 Task: Create Workspace Business Process Management Workspace description Manage and track company debt and investments. Workspace type Other
Action: Mouse moved to (438, 90)
Screenshot: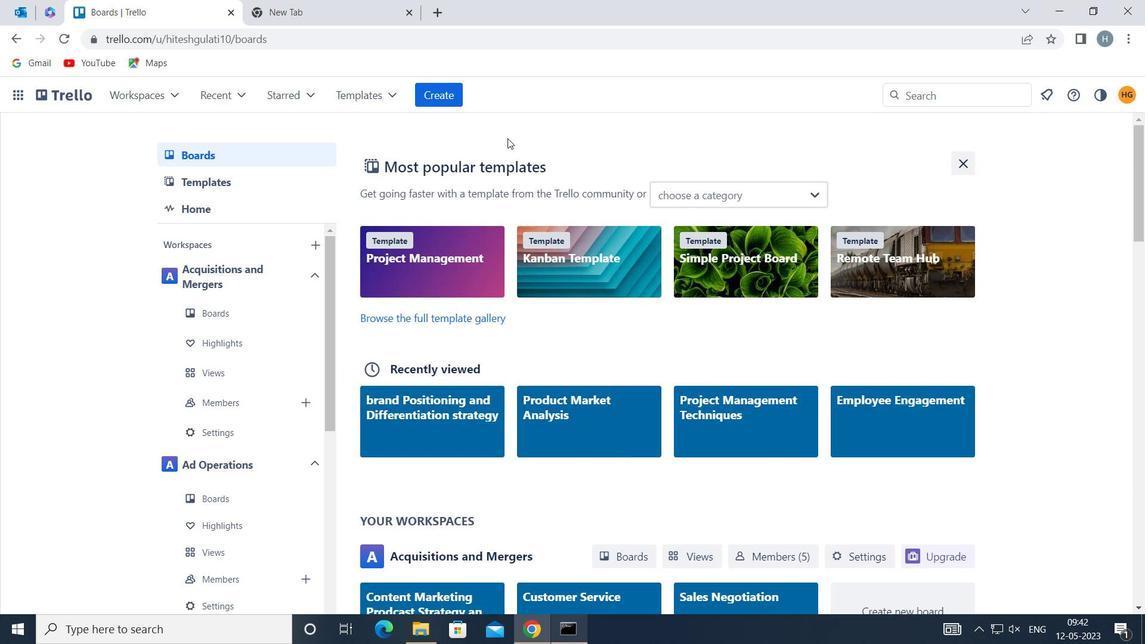
Action: Mouse pressed left at (438, 90)
Screenshot: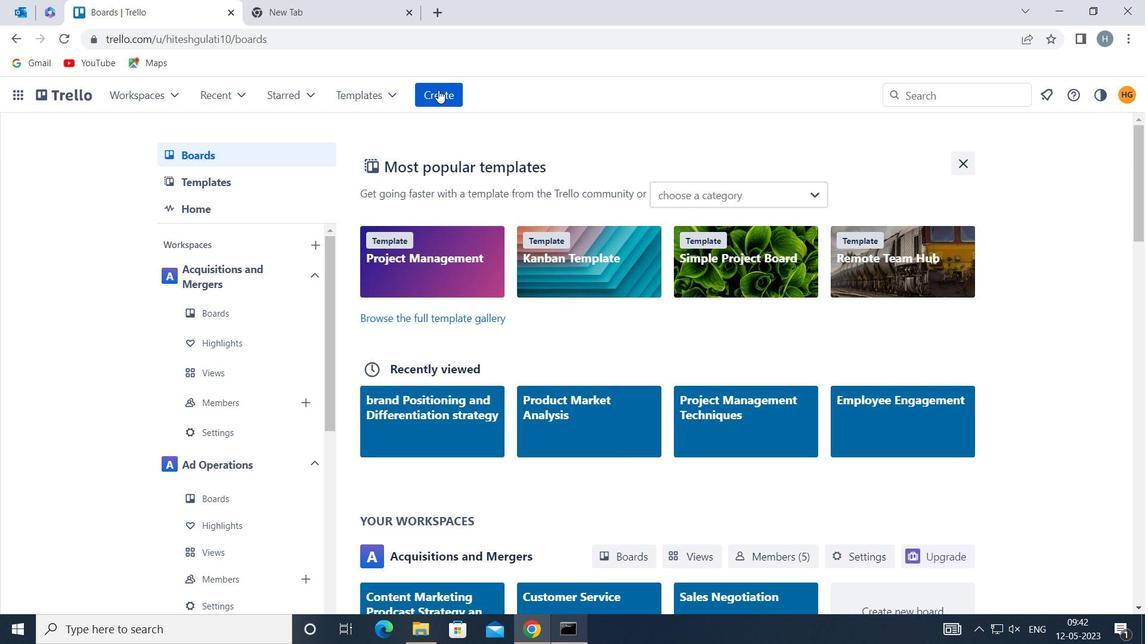 
Action: Mouse moved to (442, 96)
Screenshot: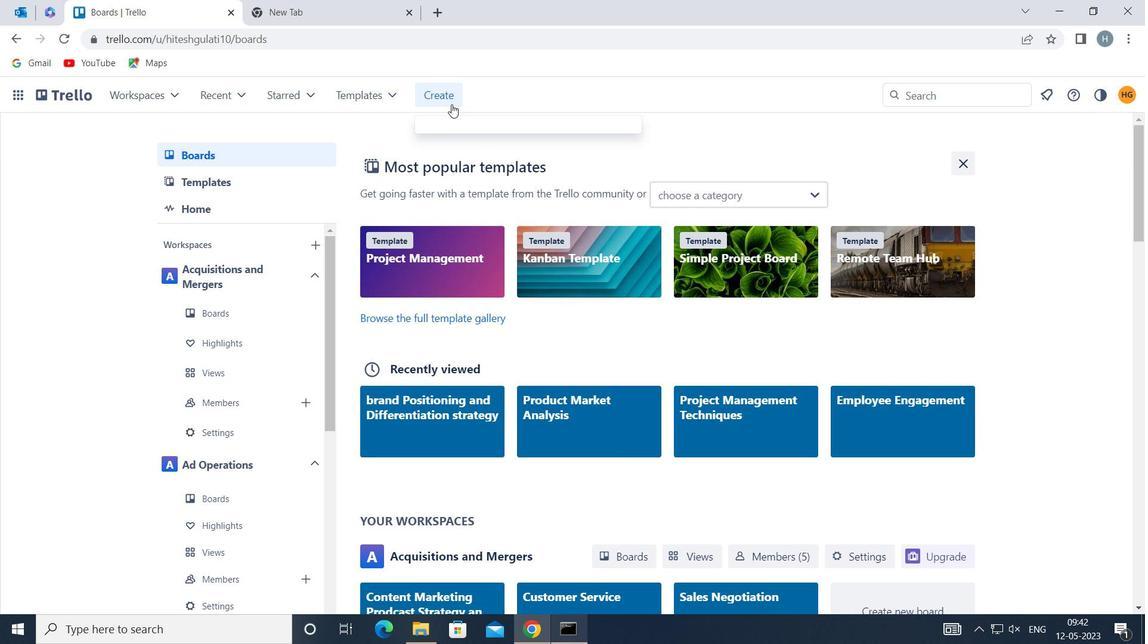 
Action: Mouse pressed left at (442, 96)
Screenshot: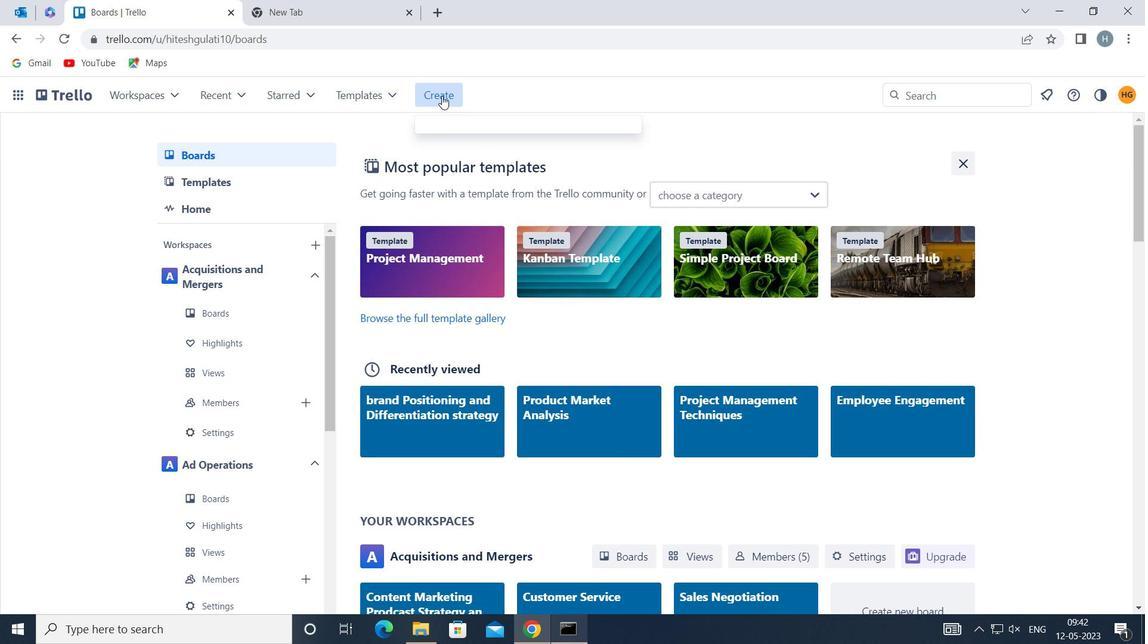 
Action: Mouse pressed left at (442, 96)
Screenshot: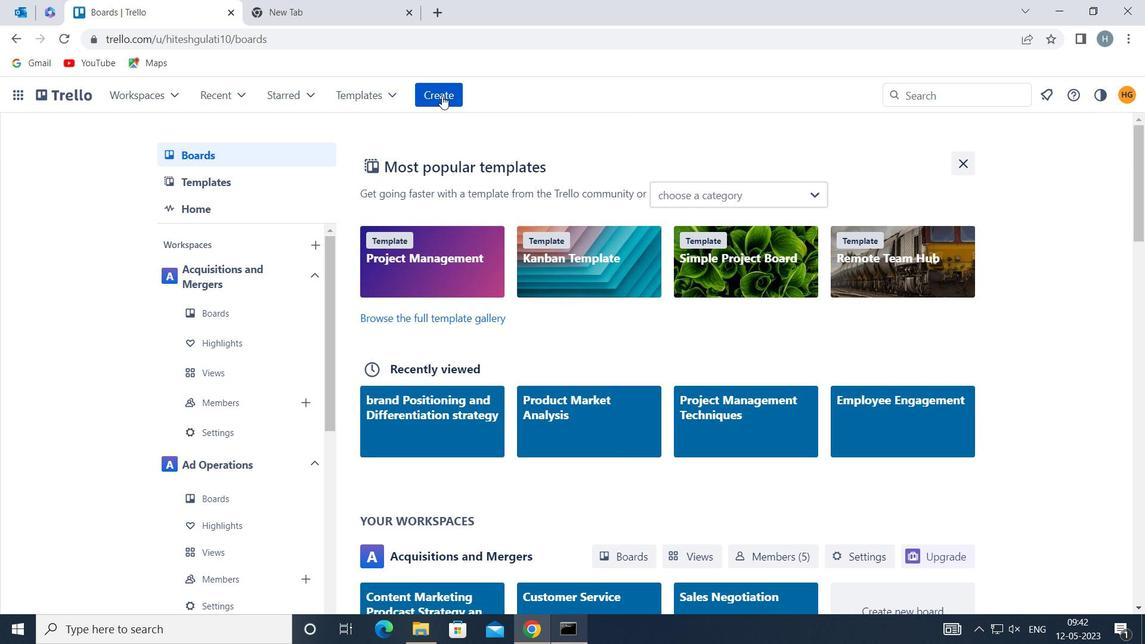
Action: Mouse moved to (471, 239)
Screenshot: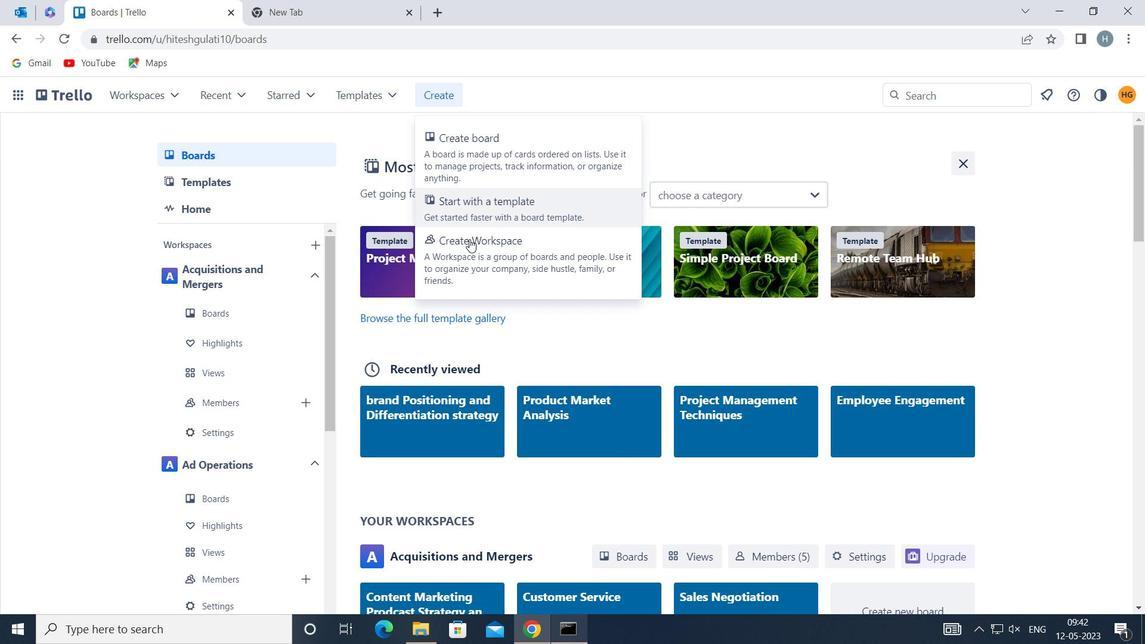 
Action: Mouse pressed left at (471, 239)
Screenshot: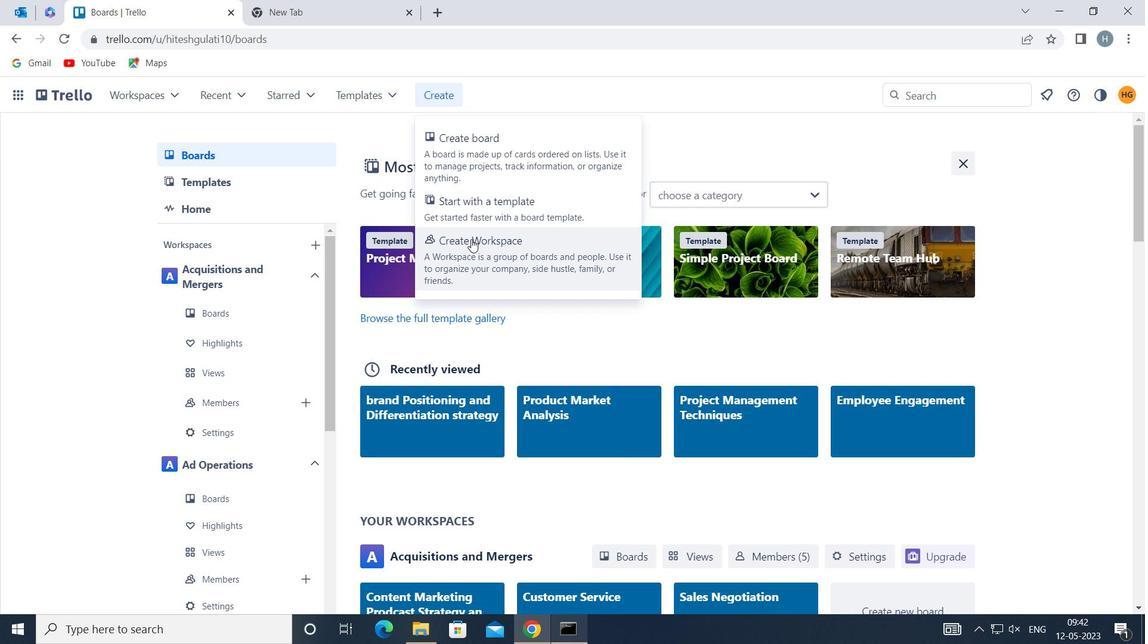 
Action: Mouse moved to (416, 283)
Screenshot: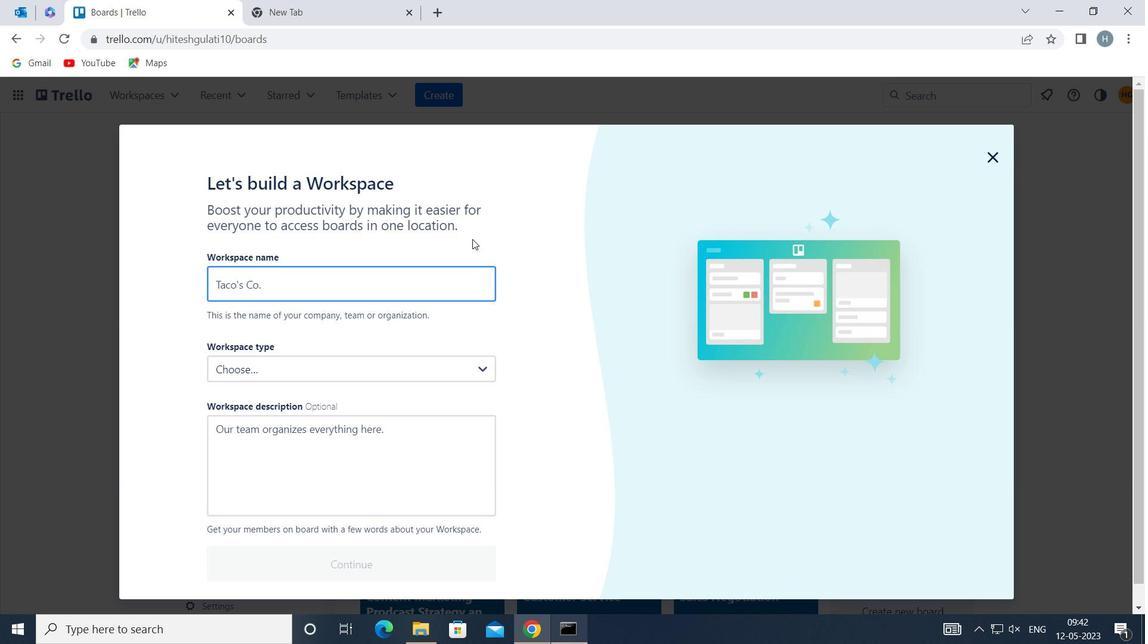 
Action: Mouse pressed left at (416, 283)
Screenshot: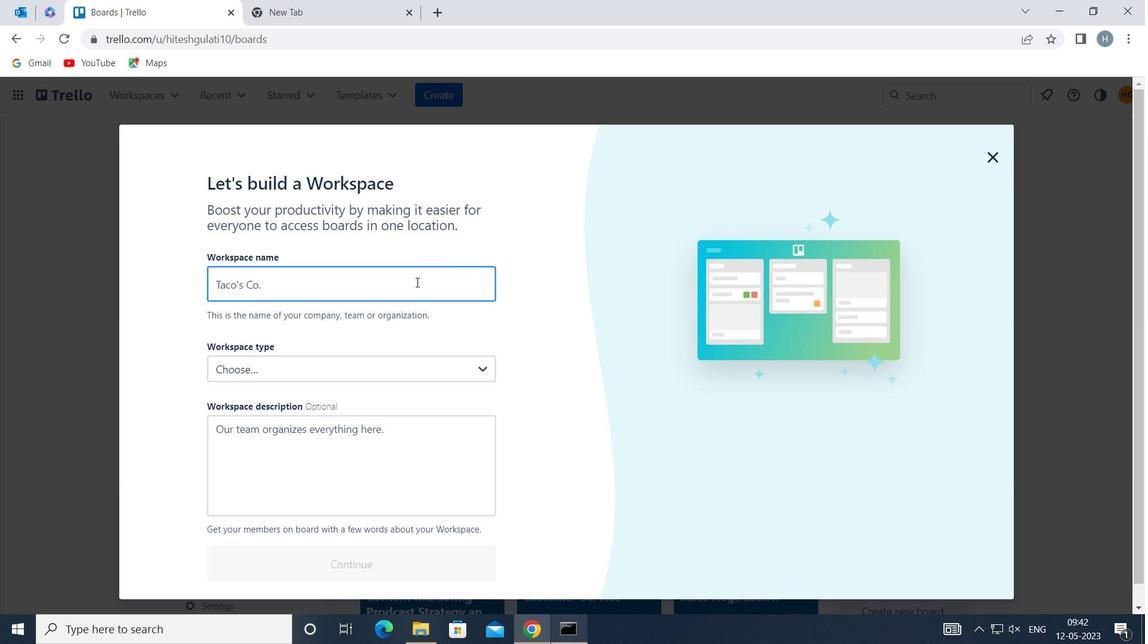 
Action: Key pressed <Key.shift>BUSINESS<Key.space><Key.shift>PROCESS<Key.space>M<Key.backspace><Key.shift>MANAGEMENT
Screenshot: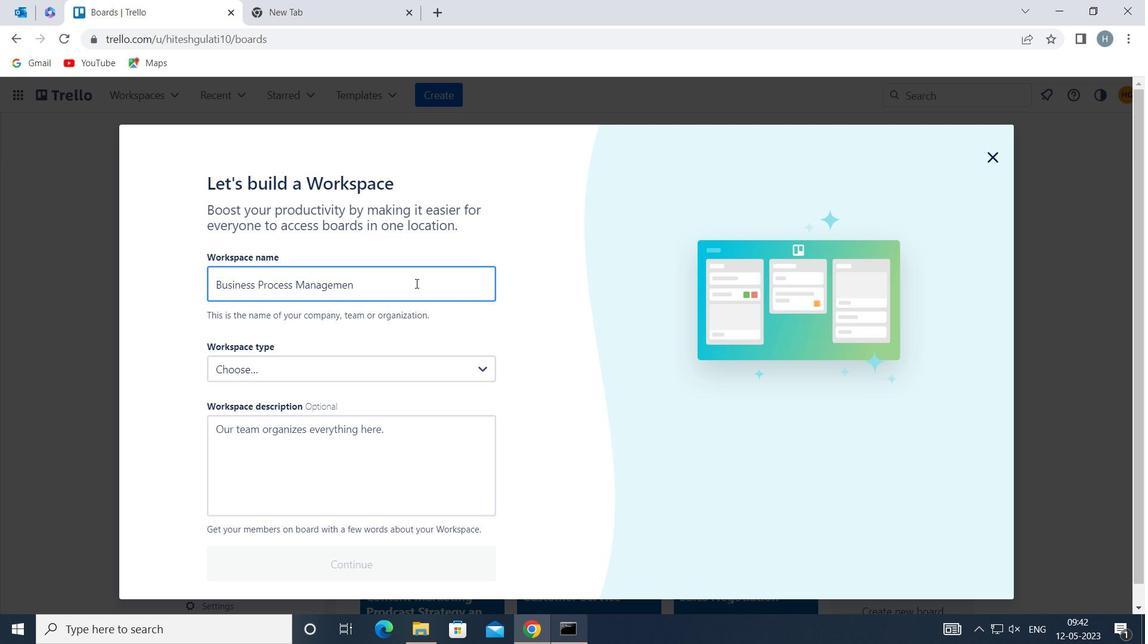 
Action: Mouse moved to (404, 427)
Screenshot: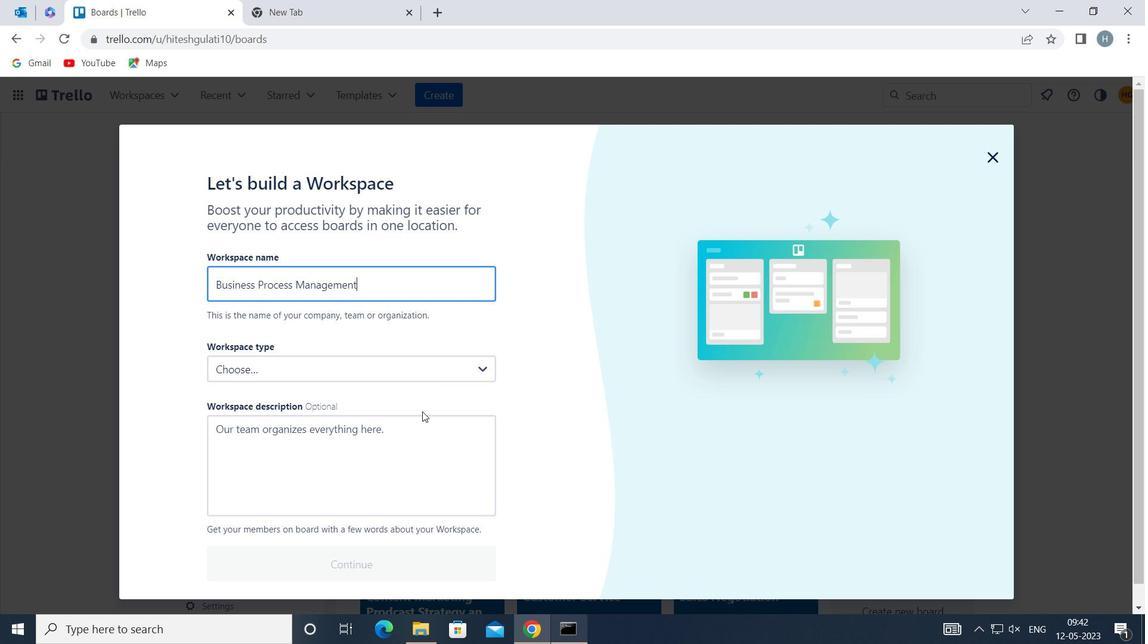 
Action: Mouse pressed left at (404, 427)
Screenshot: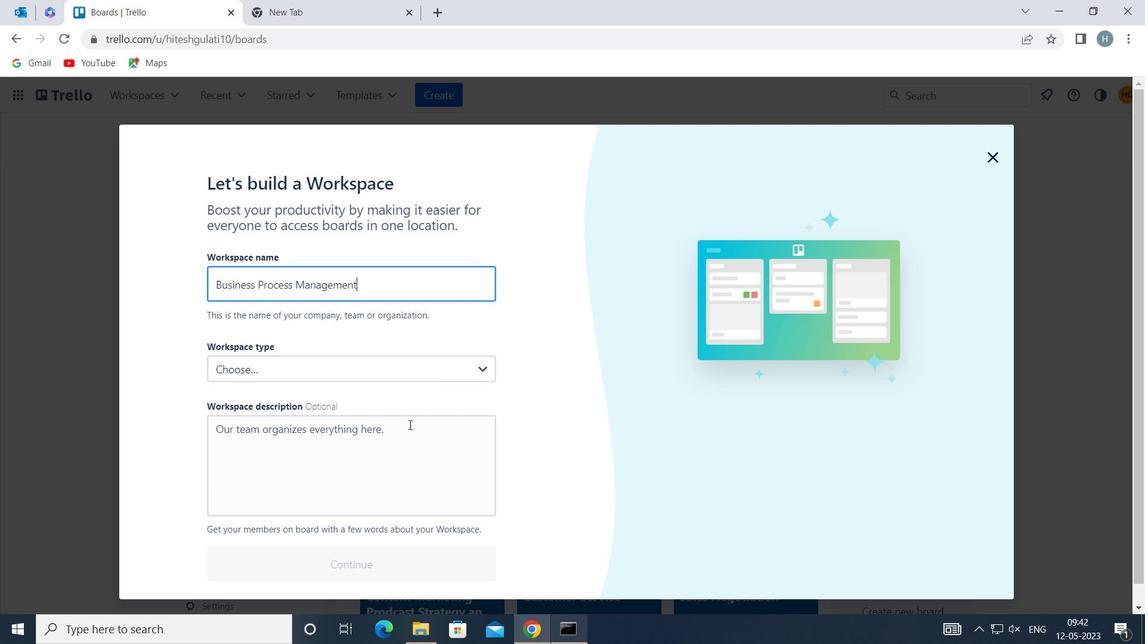 
Action: Mouse moved to (365, 442)
Screenshot: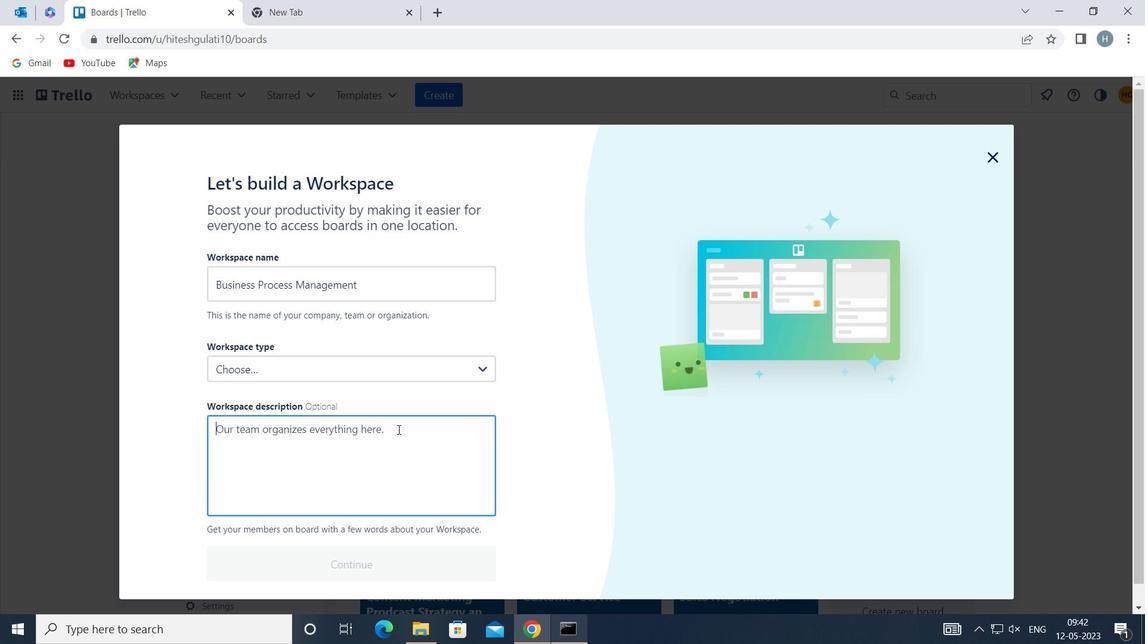 
Action: Mouse pressed left at (365, 442)
Screenshot: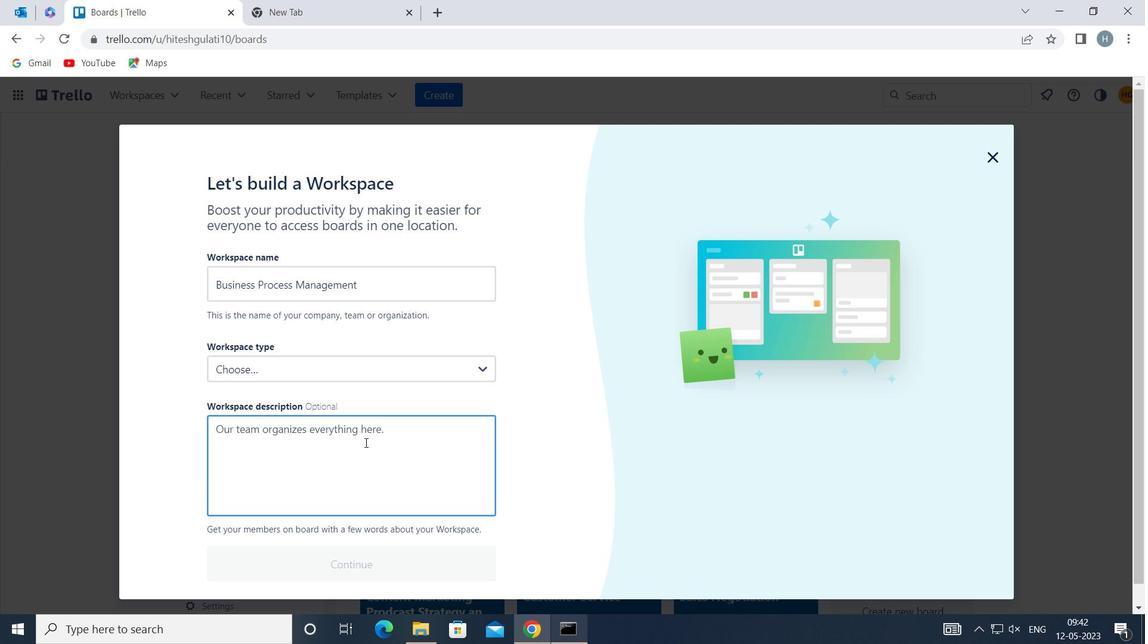
Action: Key pressed <Key.shift>MANAGE<Key.space>AND<Key.space>TRACK<Key.space>COMPANY<Key.space>DEV<Key.backspace>BT<Key.space>AND<Key.space>INVESETMENTS
Screenshot: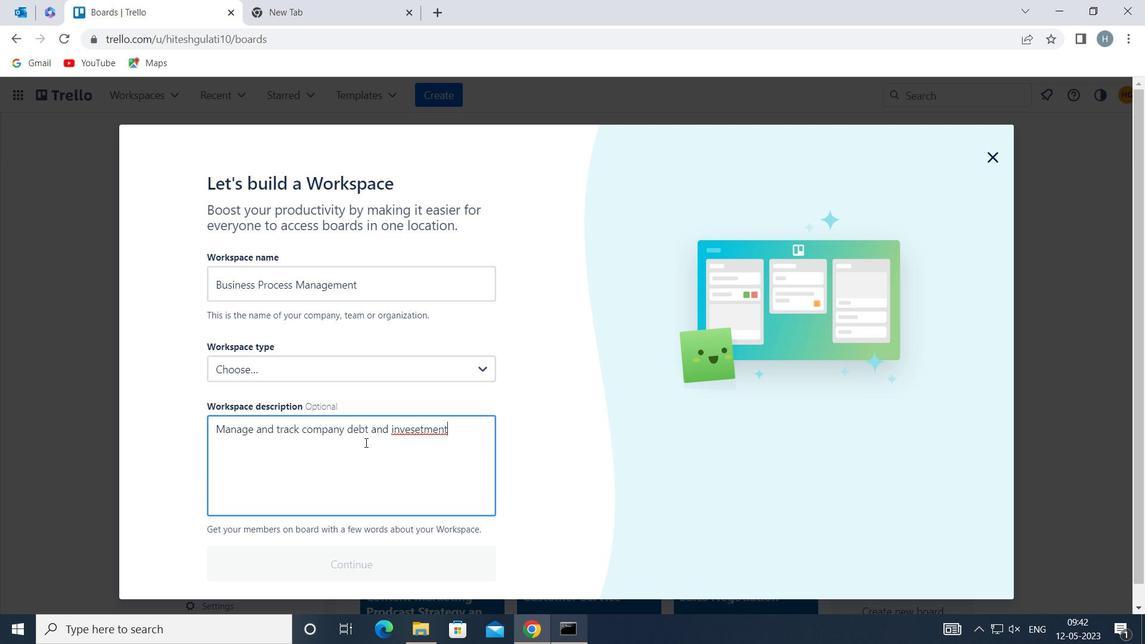 
Action: Mouse moved to (374, 363)
Screenshot: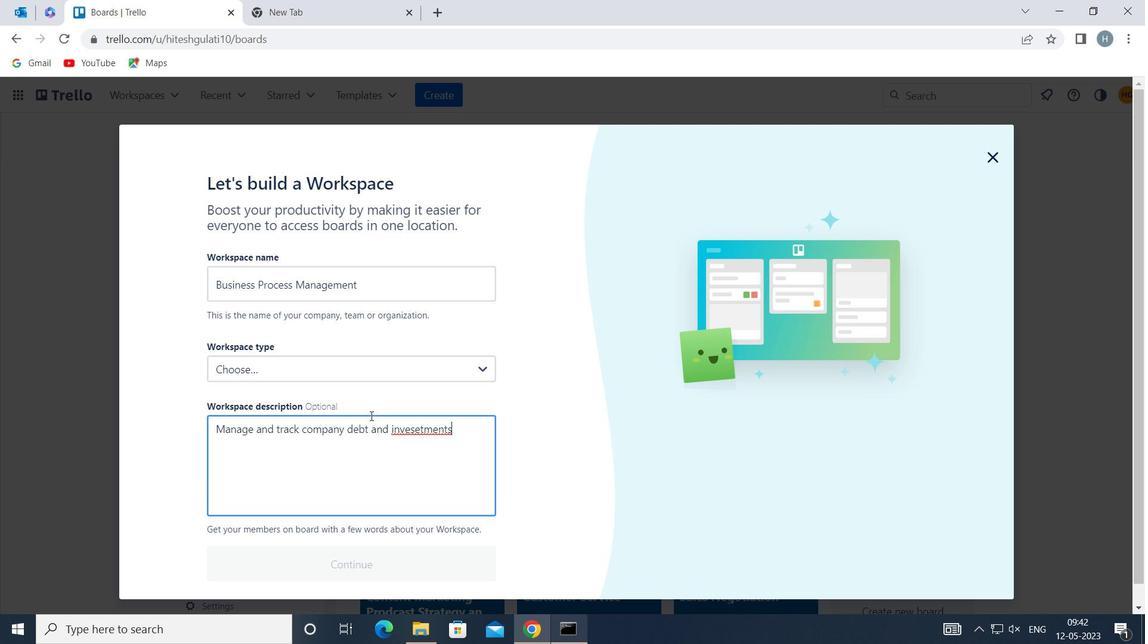 
Action: Mouse pressed left at (374, 363)
Screenshot: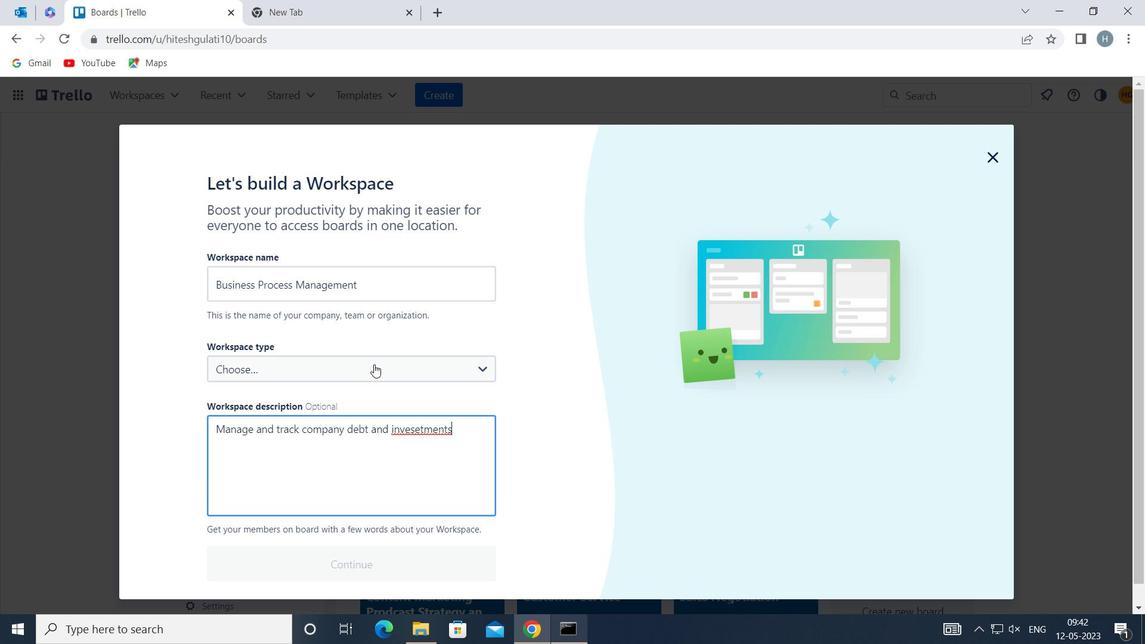 
Action: Mouse moved to (317, 574)
Screenshot: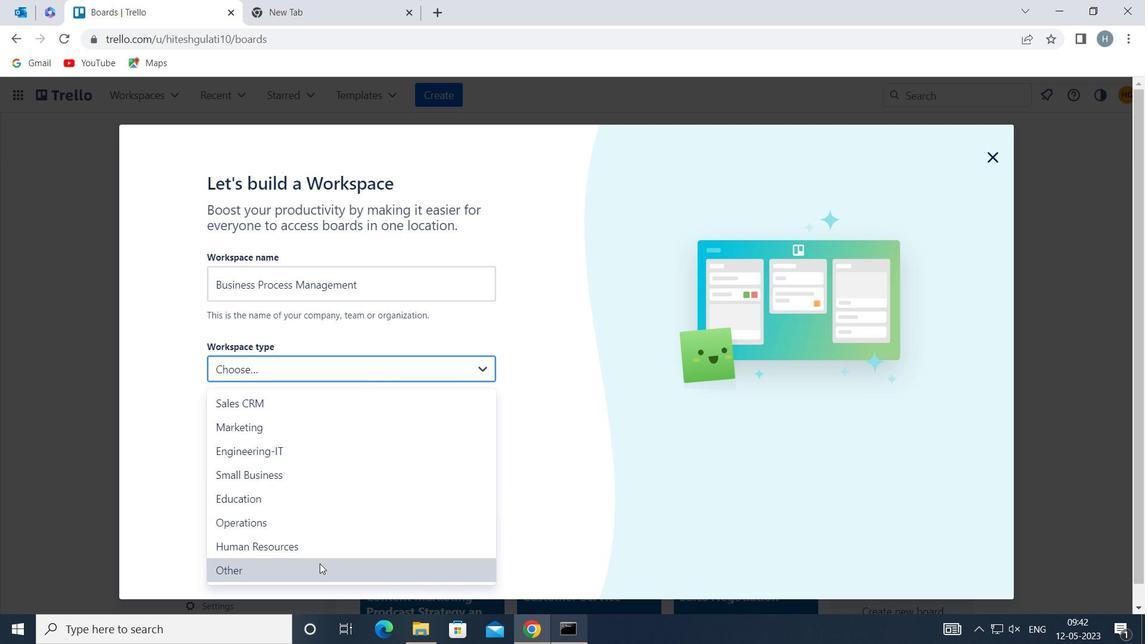 
Action: Mouse pressed left at (317, 574)
Screenshot: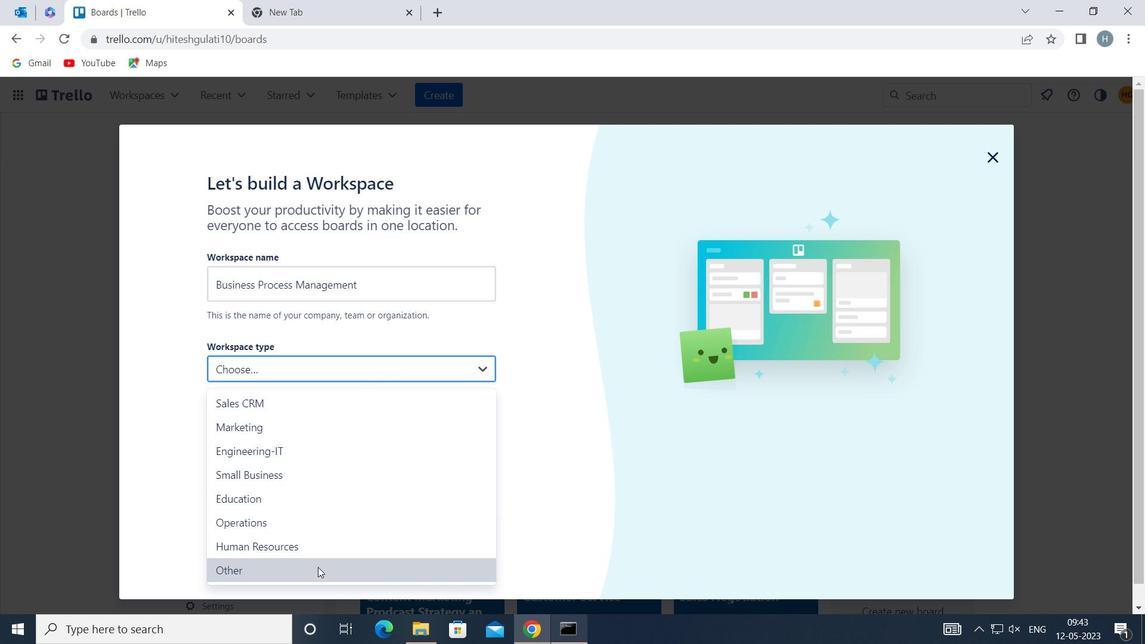 
Action: Mouse moved to (461, 428)
Screenshot: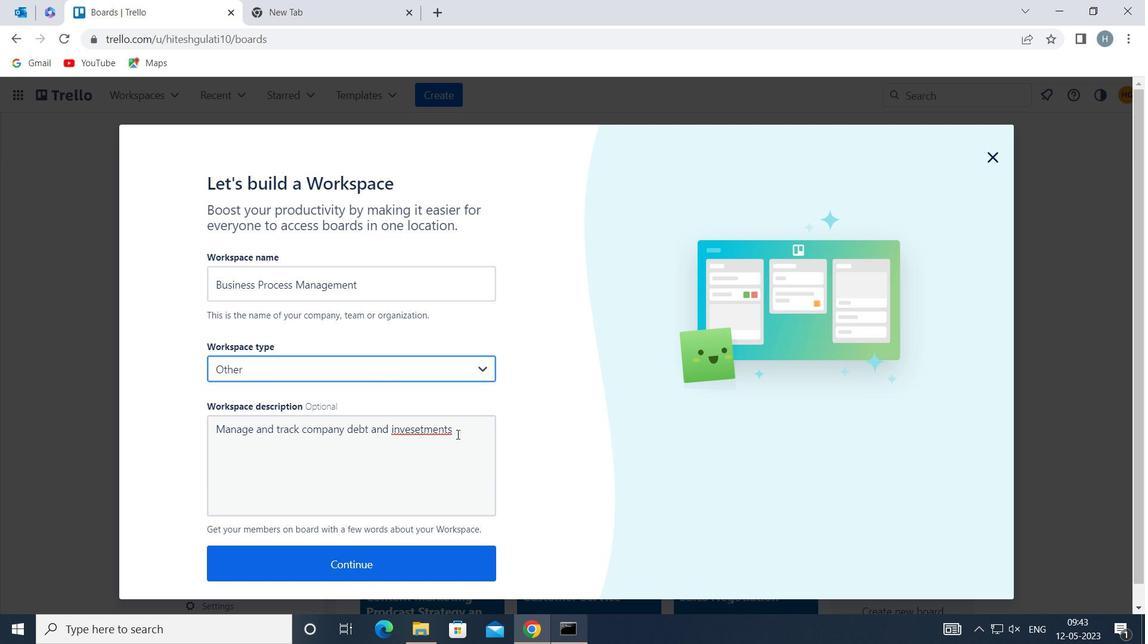 
Action: Mouse pressed left at (461, 428)
Screenshot: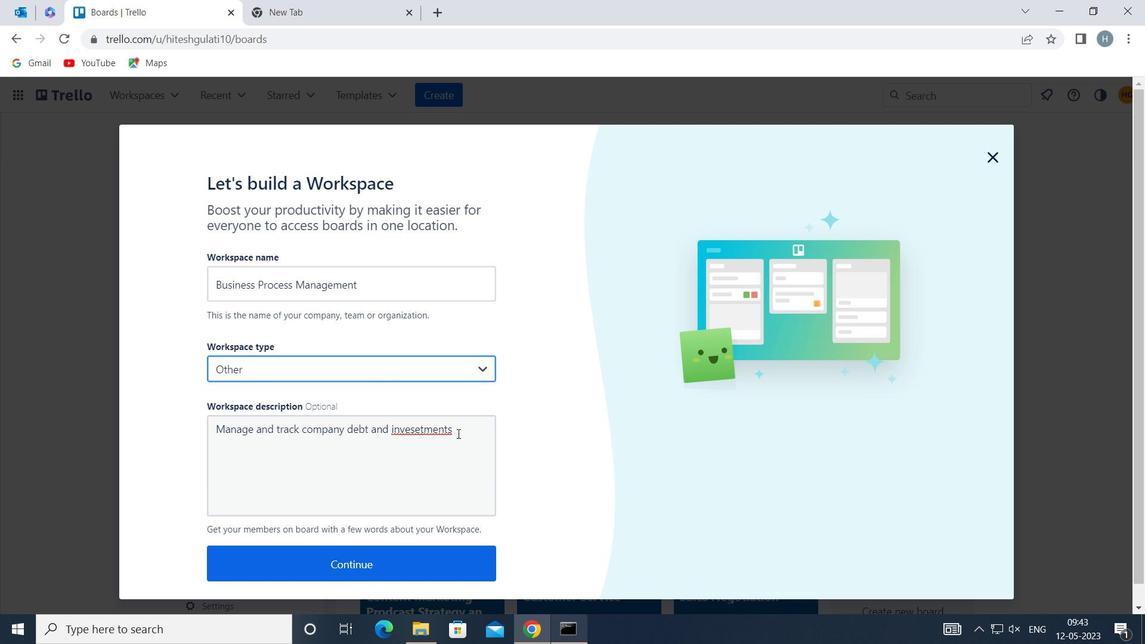 
Action: Mouse moved to (463, 426)
Screenshot: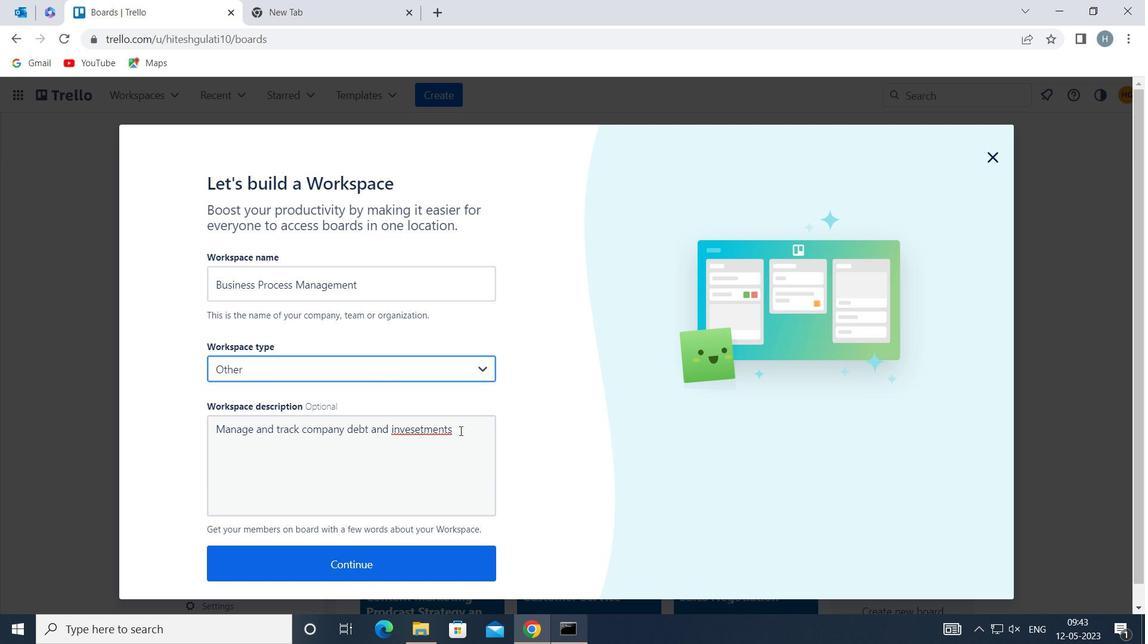 
Action: Key pressed <Key.backspace><Key.backspace><Key.backspace><Key.backspace><Key.backspace><Key.backspace><Key.backspace><Key.backspace><Key.backspace><Key.backspace><Key.backspace><Key.backspace><Key.shift>INVESTMENT
Screenshot: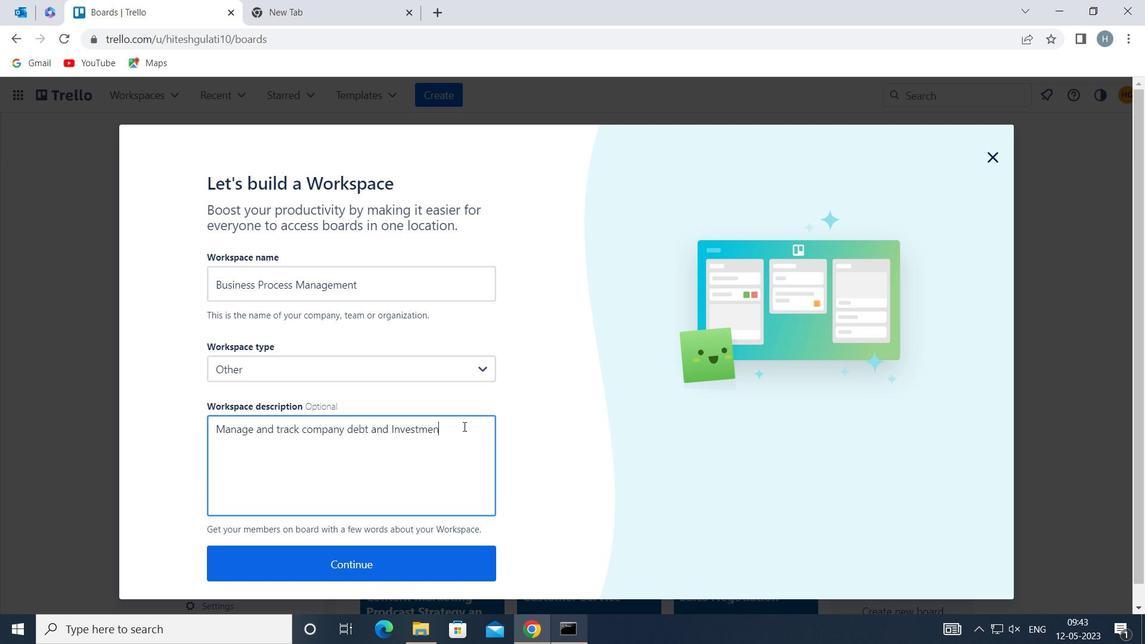 
Action: Mouse moved to (445, 445)
Screenshot: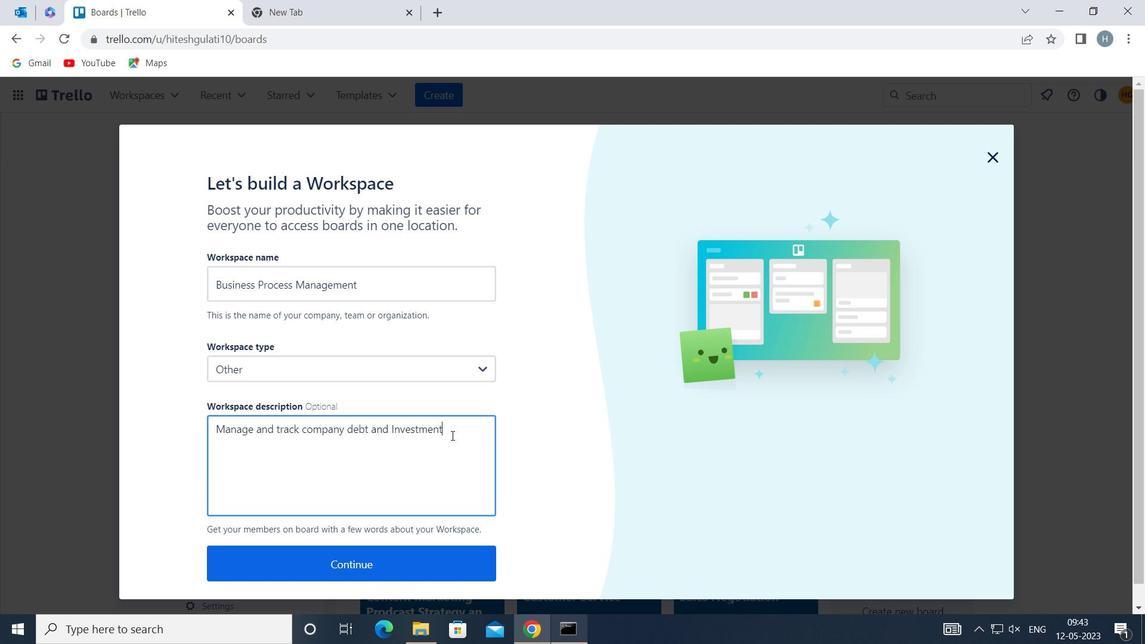 
Action: Mouse pressed left at (445, 445)
Screenshot: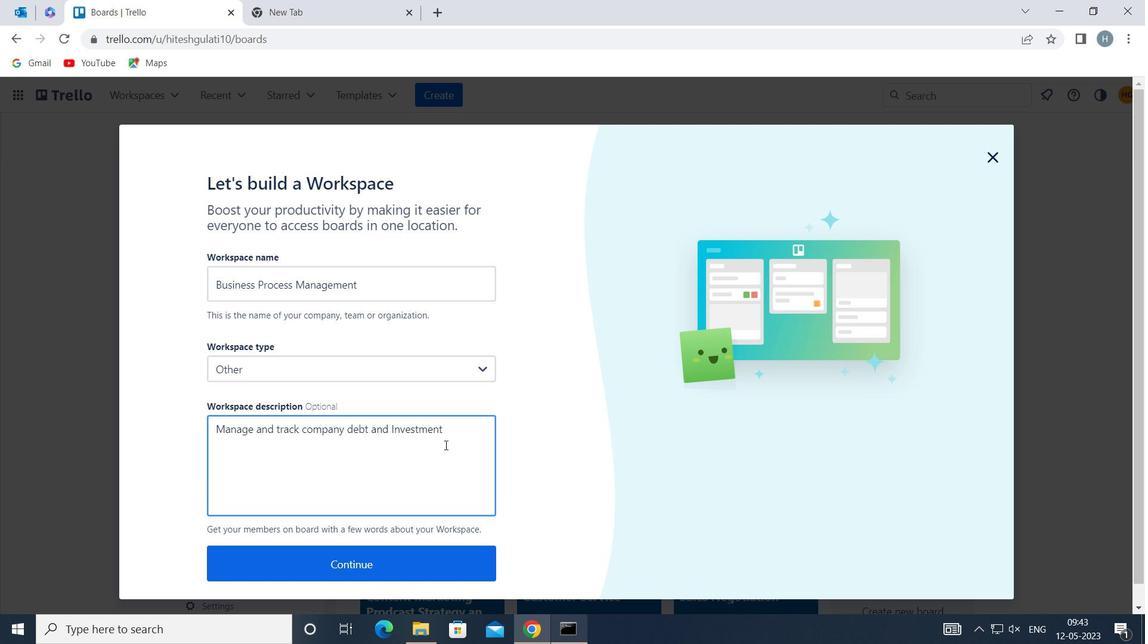 
Action: Mouse moved to (422, 363)
Screenshot: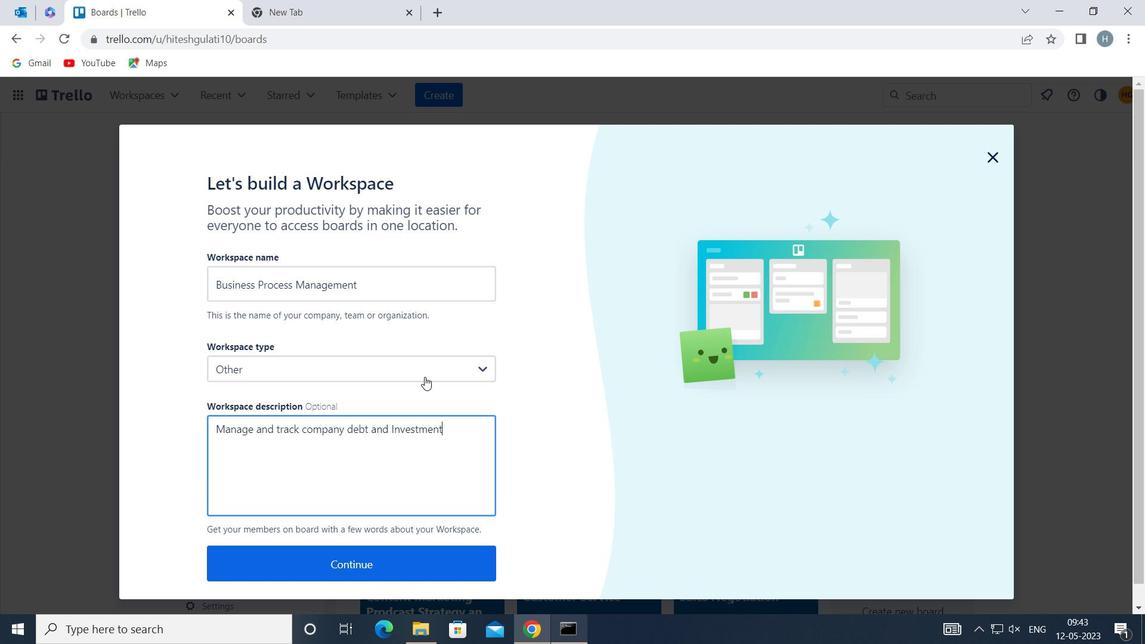 
Action: Mouse pressed left at (422, 363)
Screenshot: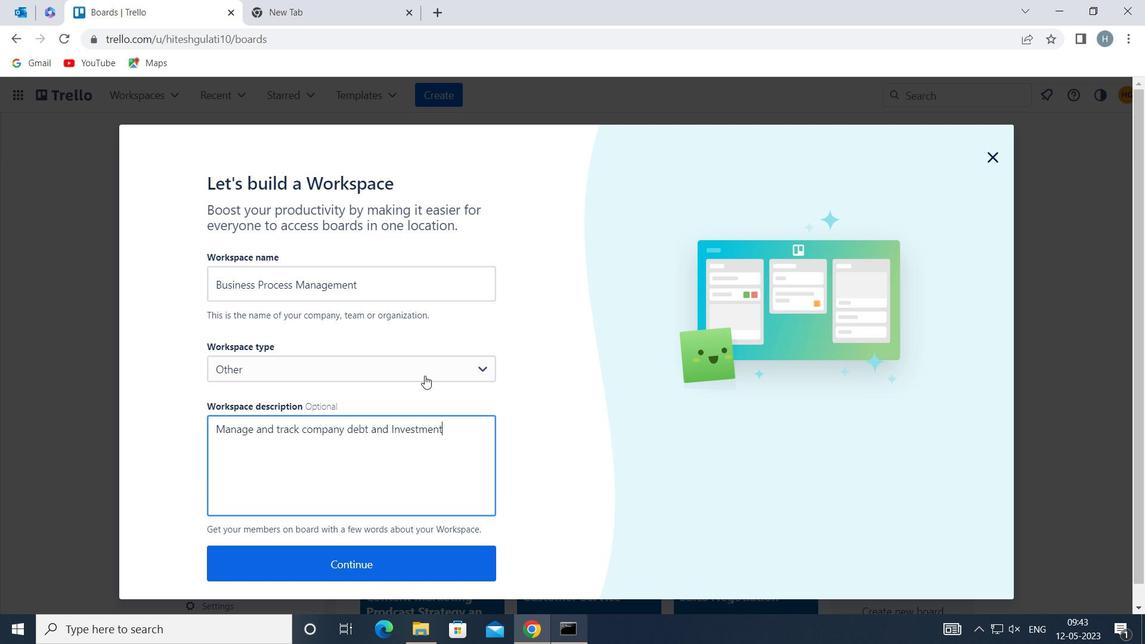 
Action: Mouse moved to (377, 576)
Screenshot: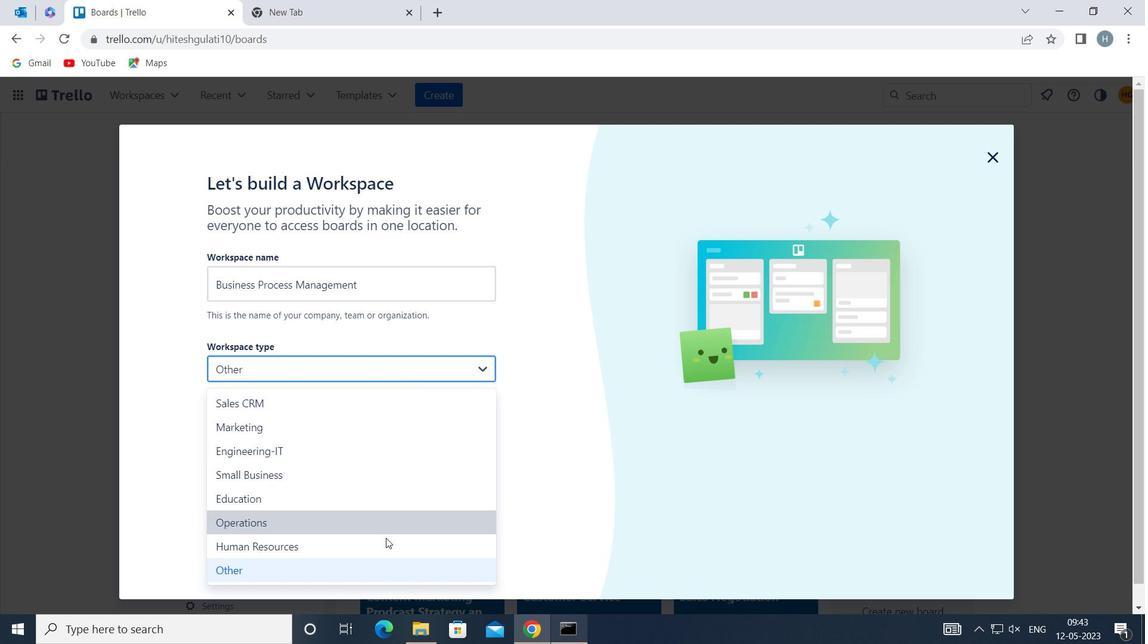 
Action: Mouse pressed left at (377, 576)
Screenshot: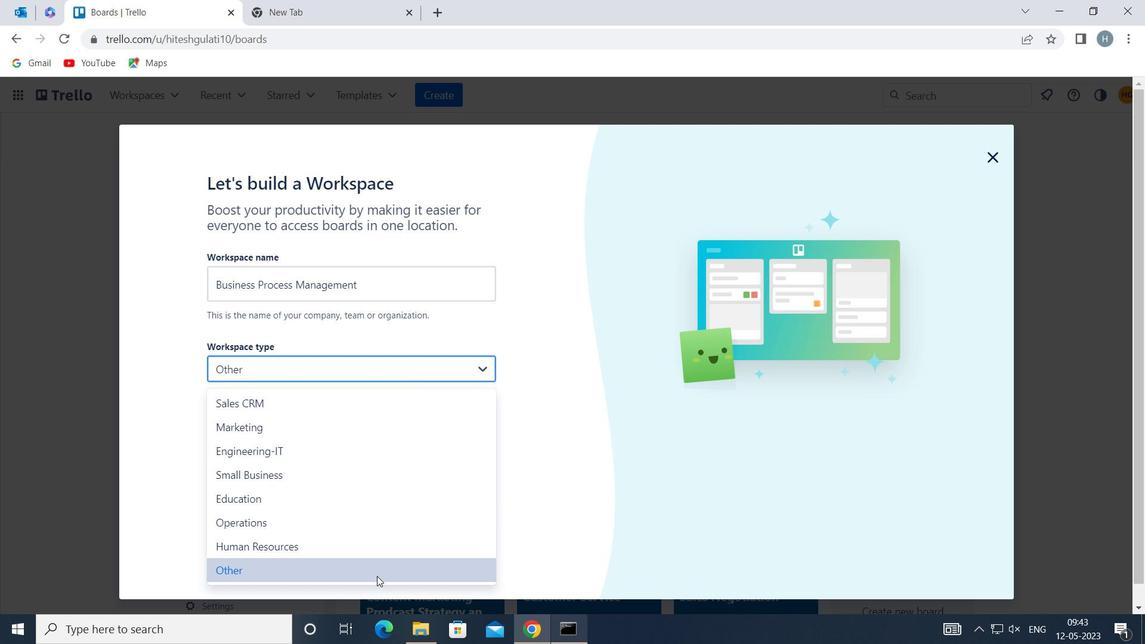 
Action: Mouse moved to (387, 562)
Screenshot: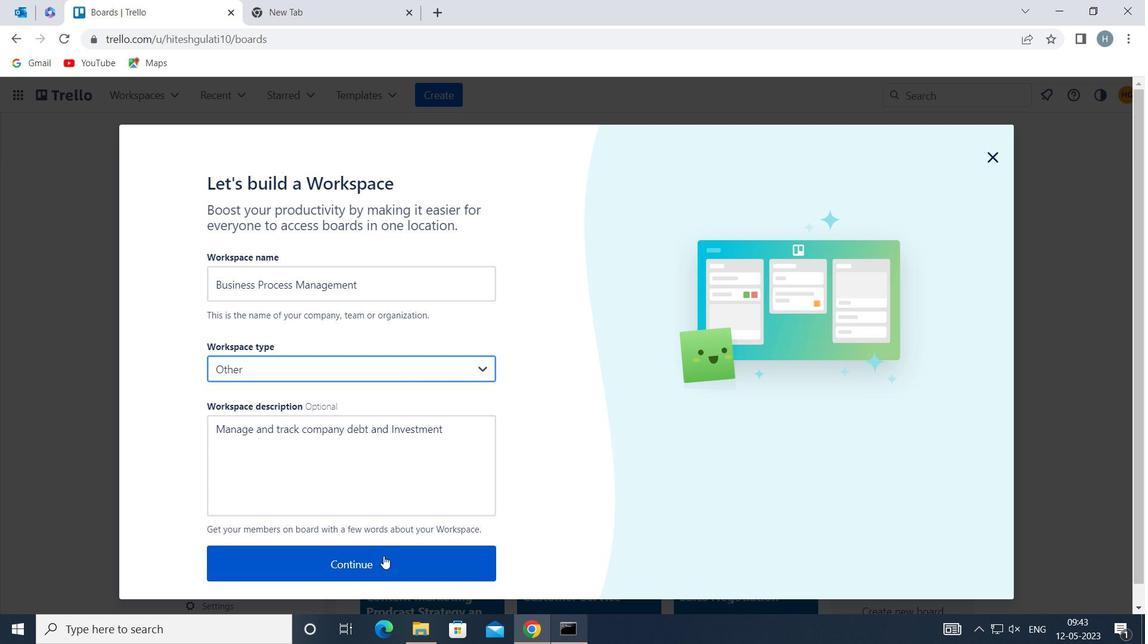 
Action: Mouse pressed left at (387, 562)
Screenshot: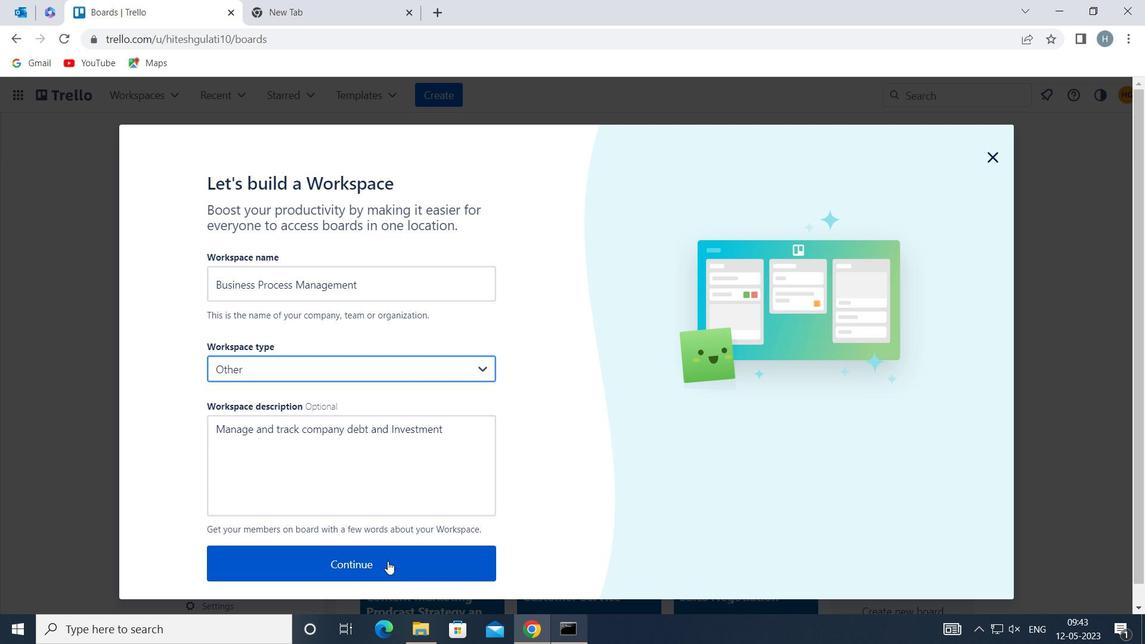 
Action: Mouse moved to (336, 489)
Screenshot: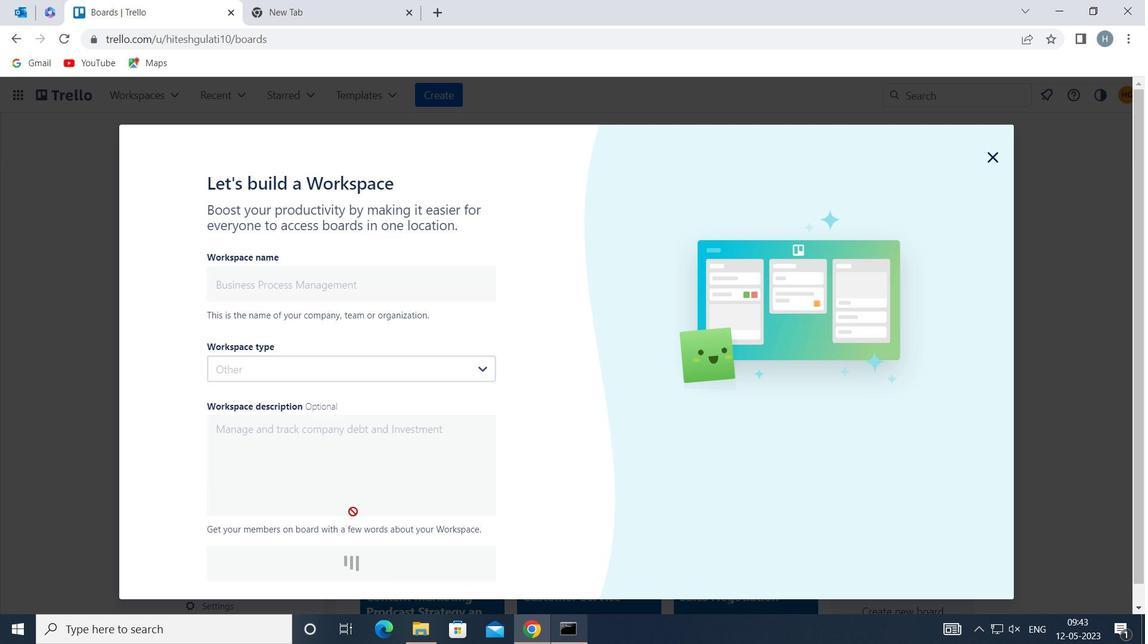 
